 Task: Add Herban Cowboy Dusk Cologne to the cart.
Action: Mouse moved to (219, 115)
Screenshot: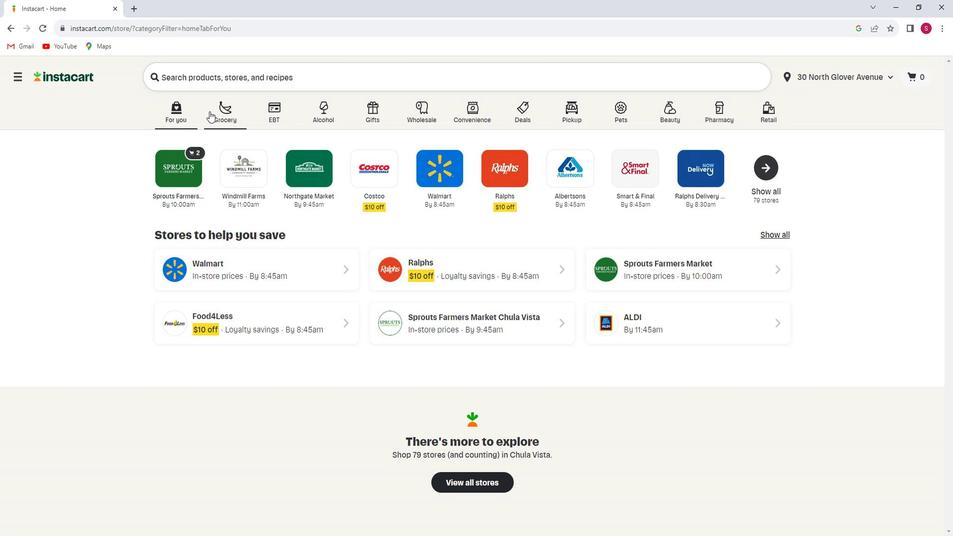 
Action: Mouse pressed left at (219, 115)
Screenshot: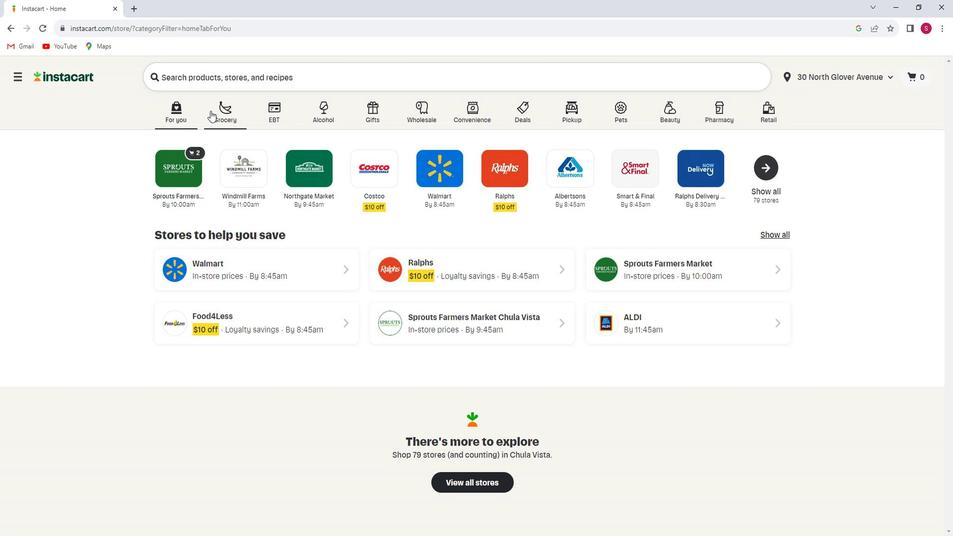 
Action: Mouse moved to (239, 285)
Screenshot: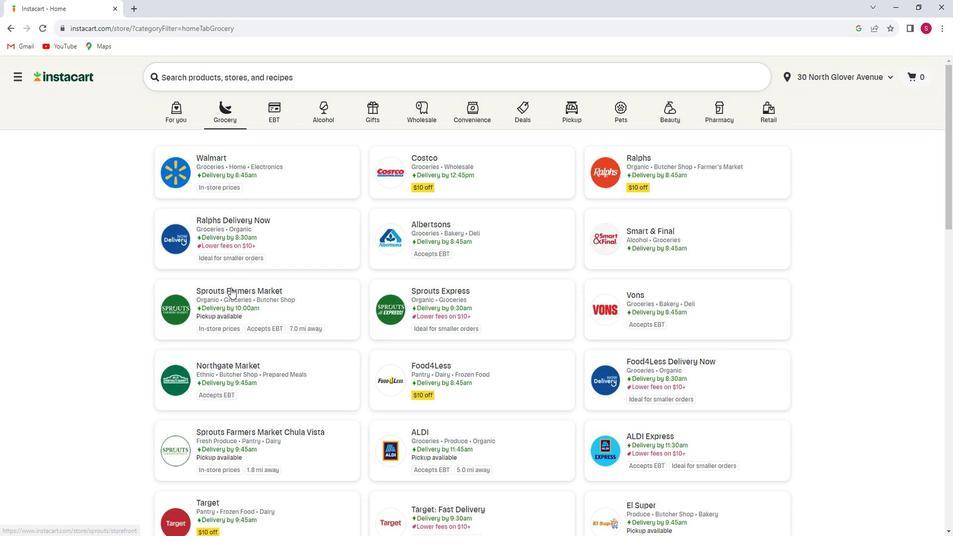 
Action: Mouse pressed left at (239, 285)
Screenshot: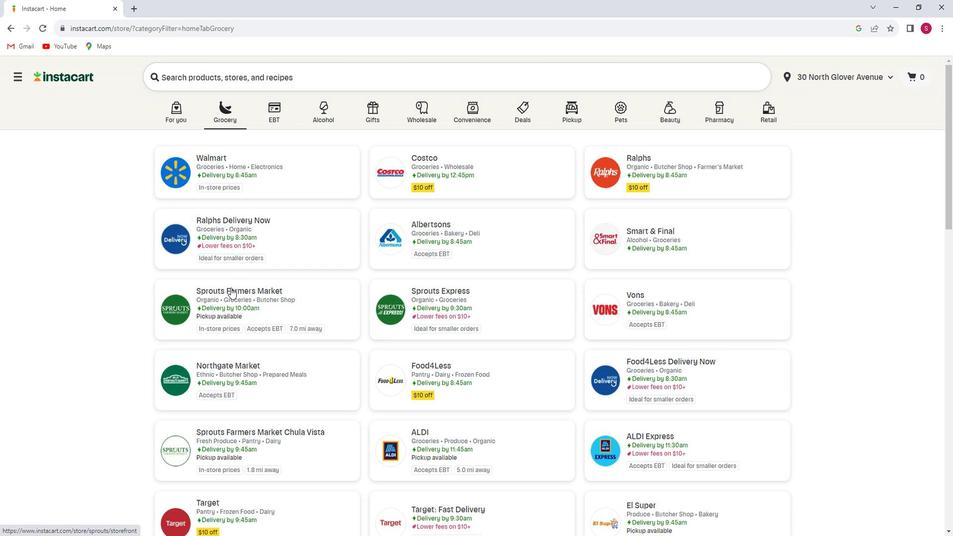 
Action: Mouse moved to (88, 318)
Screenshot: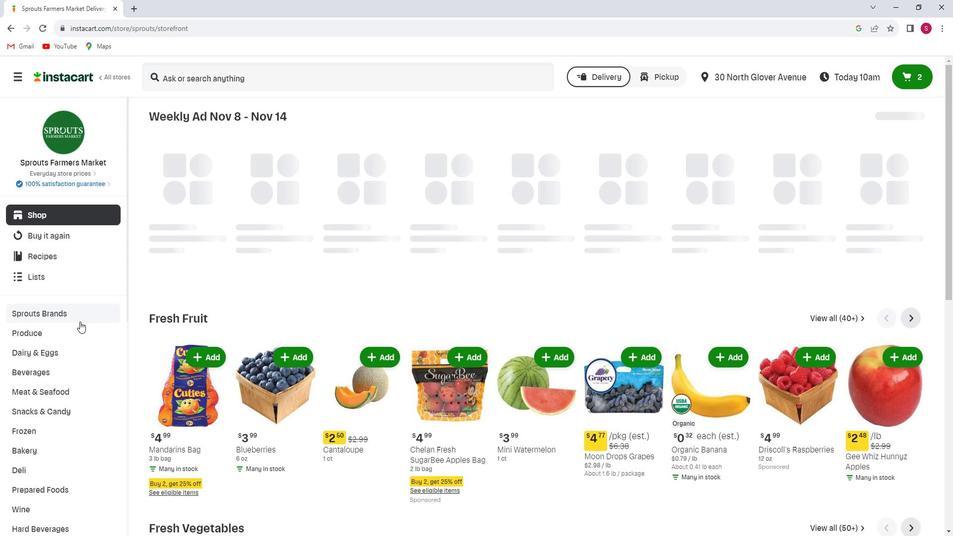 
Action: Mouse scrolled (88, 317) with delta (0, 0)
Screenshot: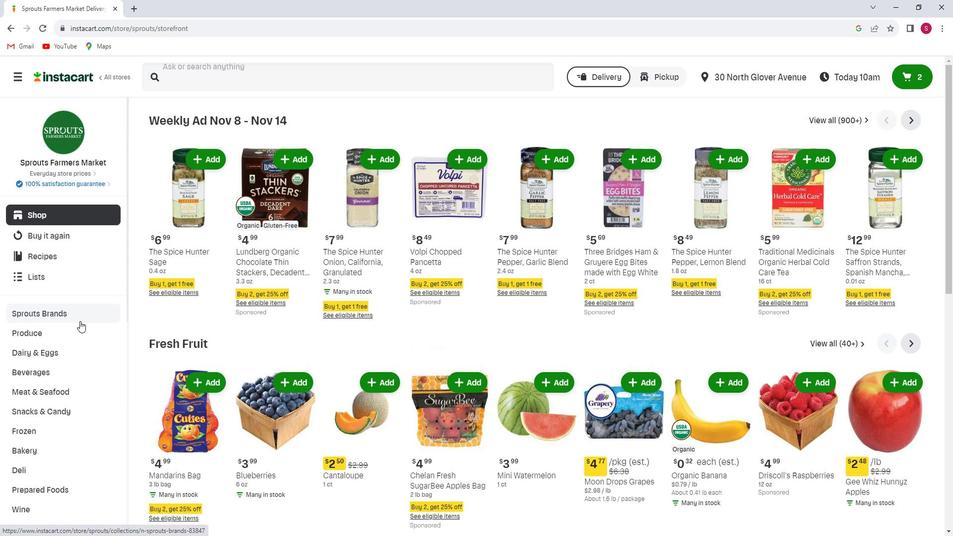 
Action: Mouse scrolled (88, 317) with delta (0, 0)
Screenshot: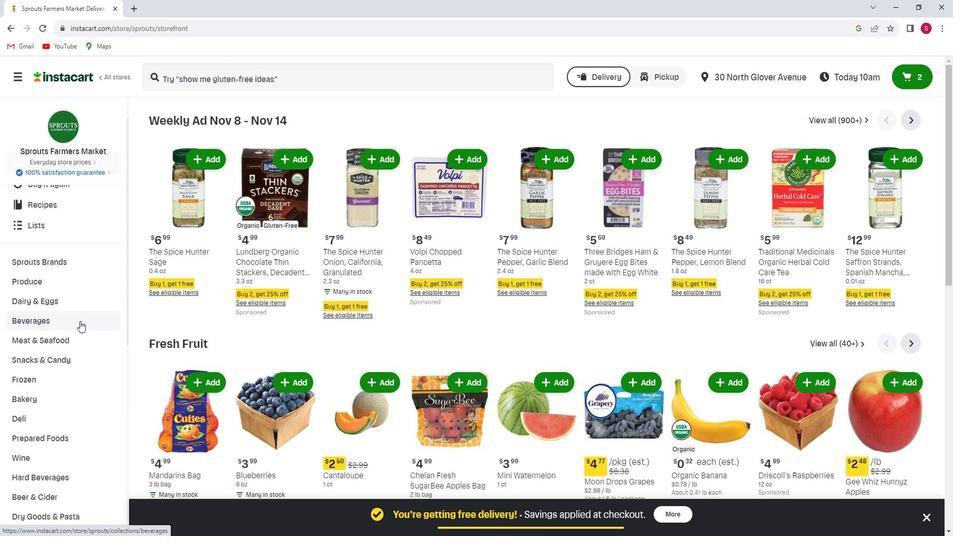 
Action: Mouse scrolled (88, 317) with delta (0, 0)
Screenshot: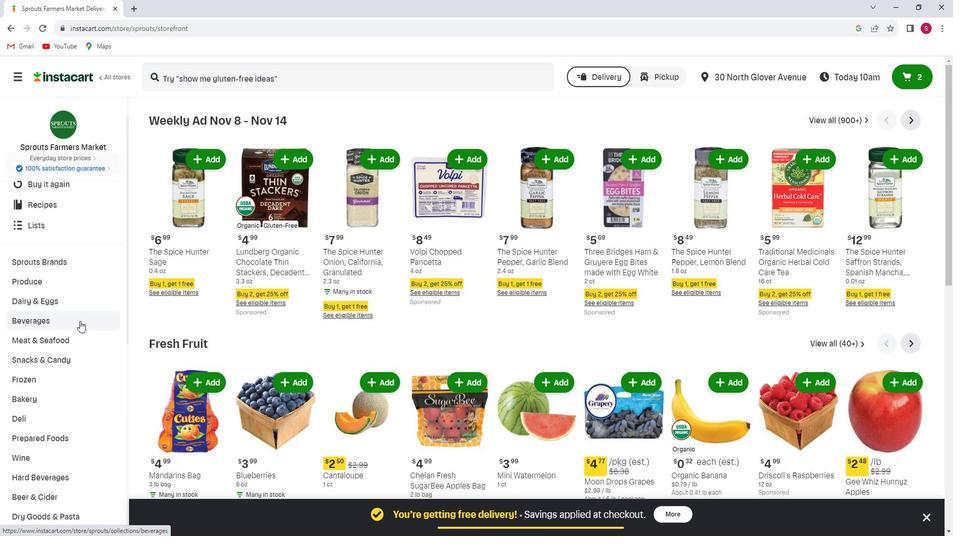 
Action: Mouse scrolled (88, 317) with delta (0, 0)
Screenshot: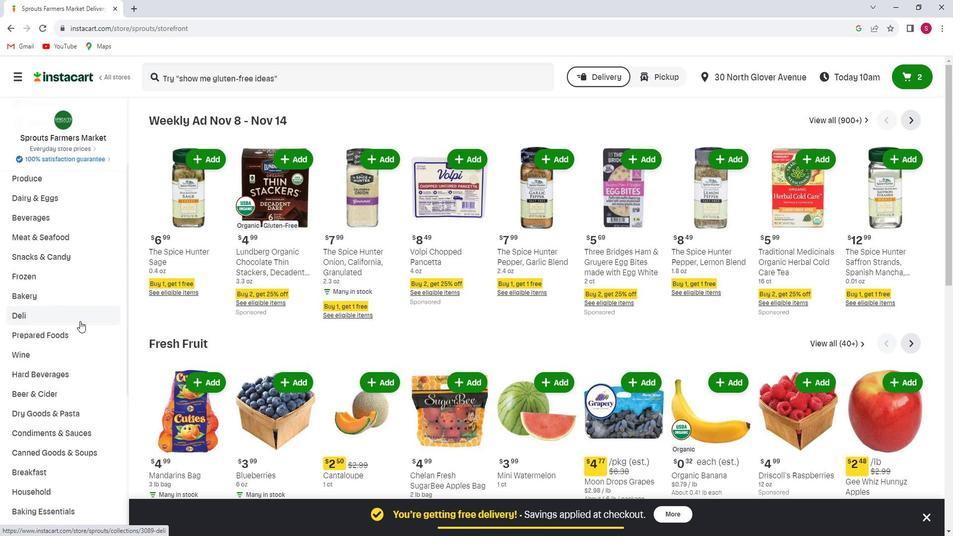 
Action: Mouse scrolled (88, 317) with delta (0, 0)
Screenshot: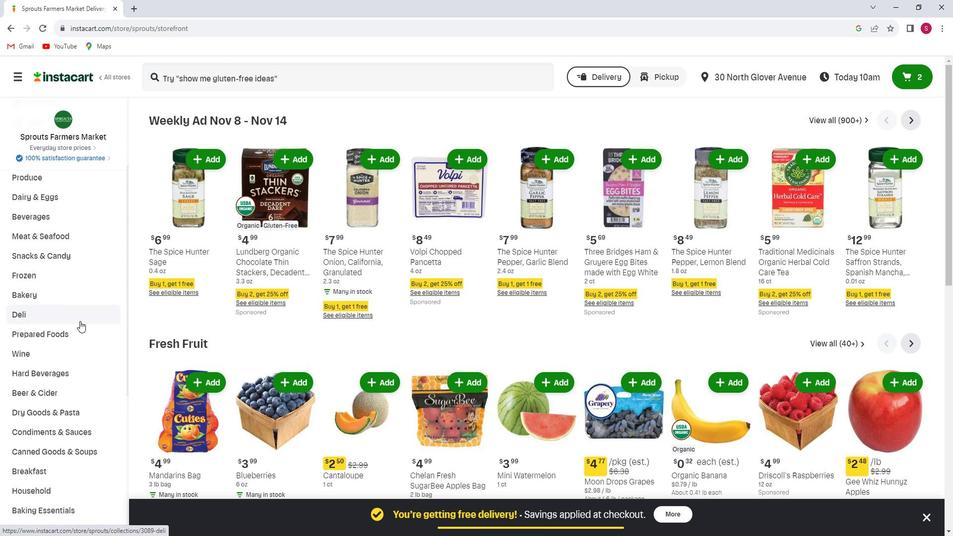
Action: Mouse scrolled (88, 318) with delta (0, 0)
Screenshot: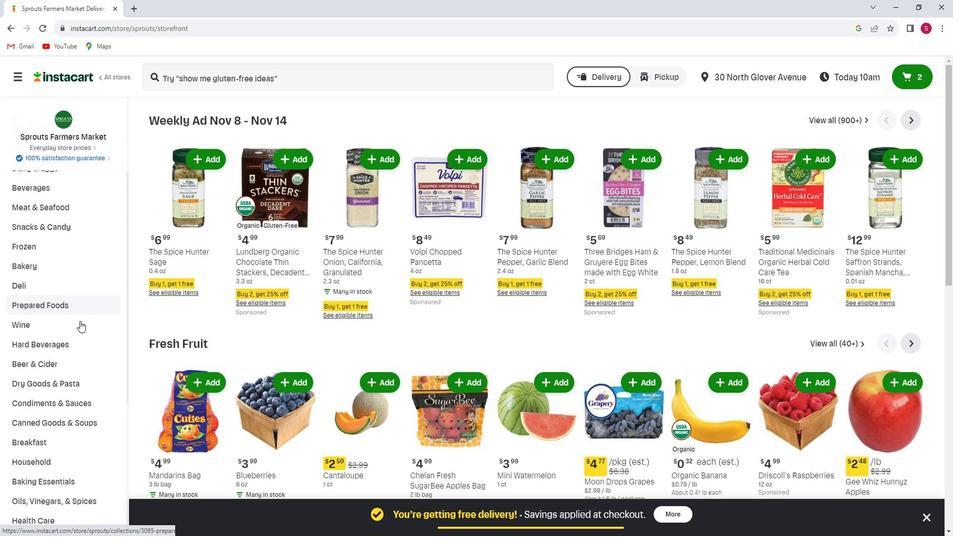 
Action: Mouse scrolled (88, 317) with delta (0, 0)
Screenshot: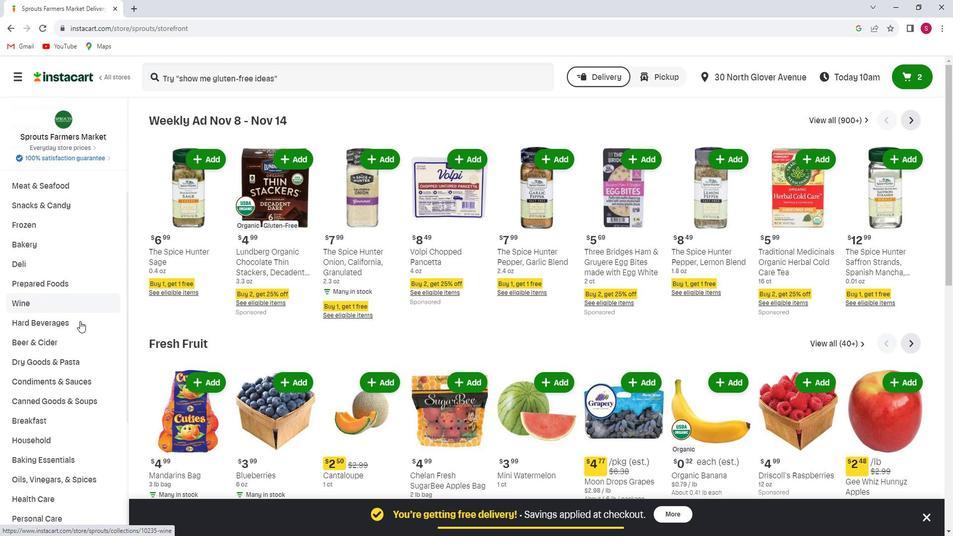 
Action: Mouse scrolled (88, 317) with delta (0, 0)
Screenshot: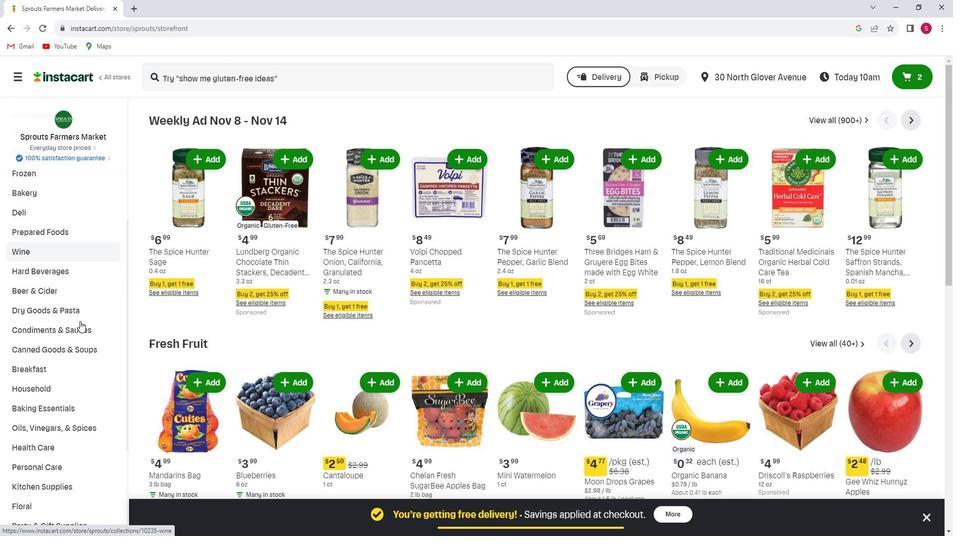 
Action: Mouse moved to (75, 330)
Screenshot: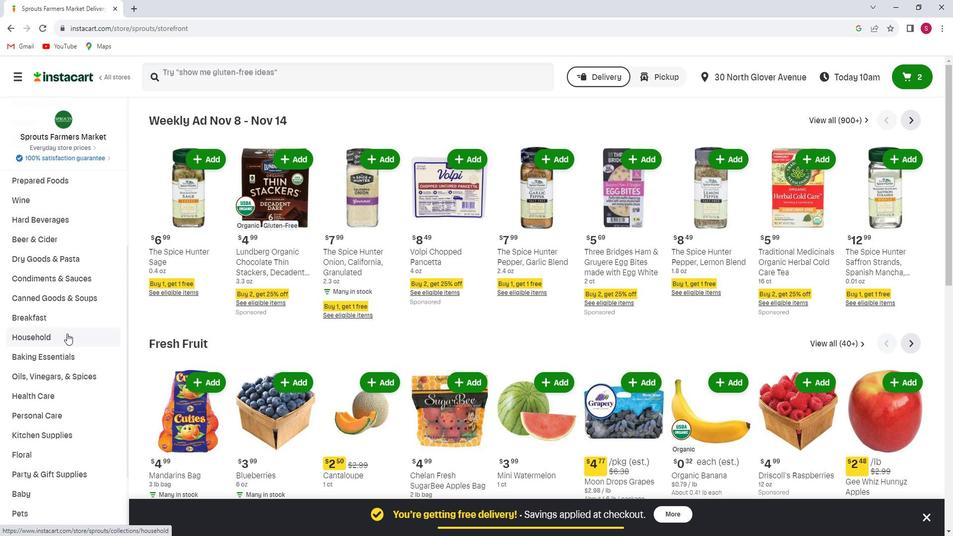 
Action: Mouse scrolled (75, 329) with delta (0, 0)
Screenshot: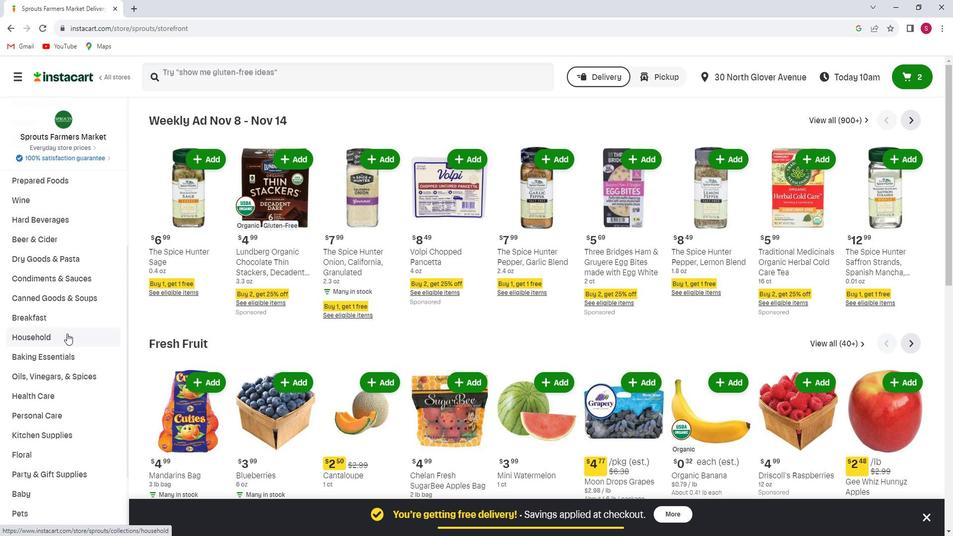 
Action: Mouse moved to (59, 358)
Screenshot: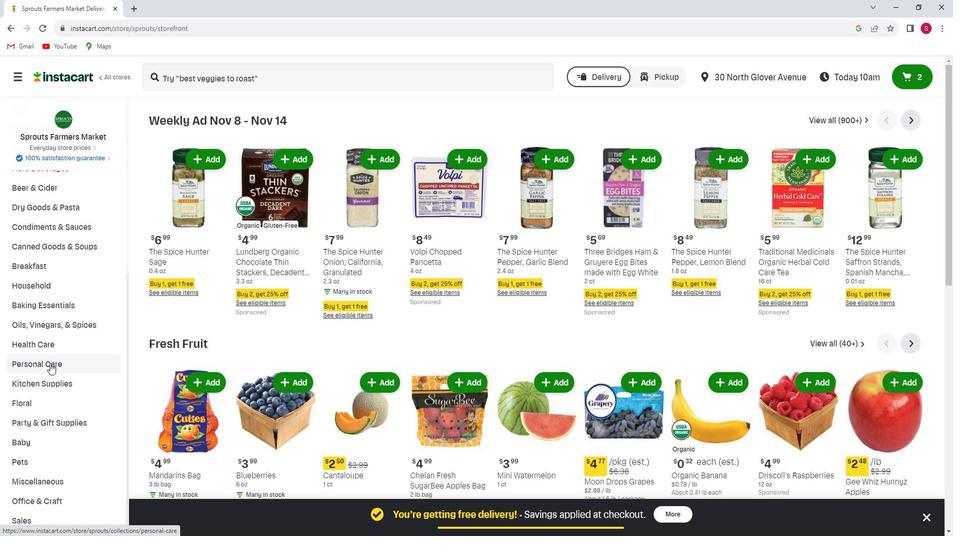 
Action: Mouse pressed left at (59, 358)
Screenshot: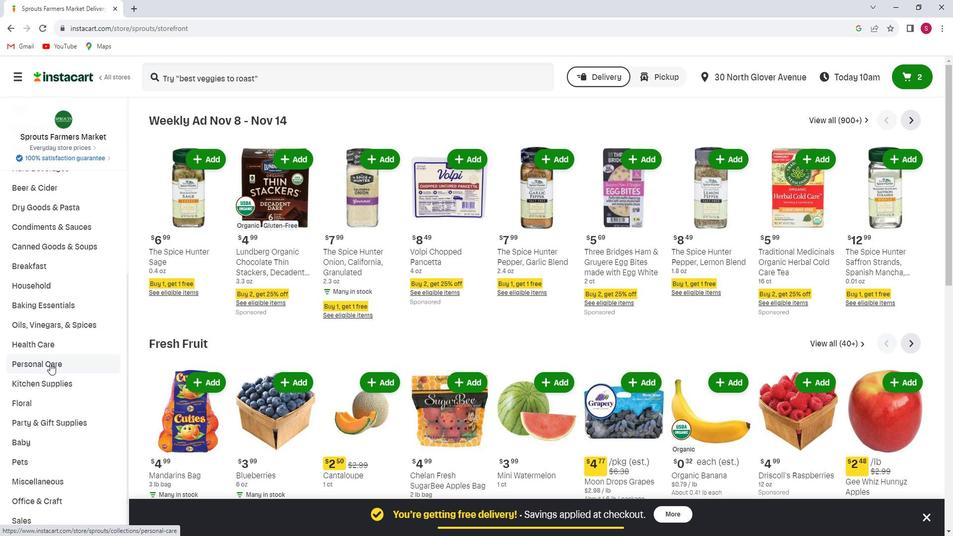 
Action: Mouse moved to (867, 149)
Screenshot: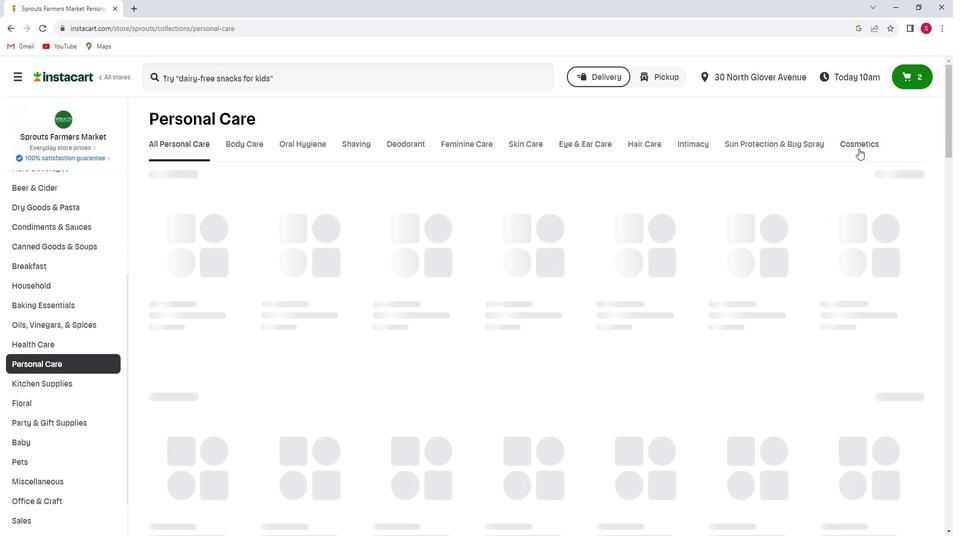 
Action: Mouse pressed left at (867, 149)
Screenshot: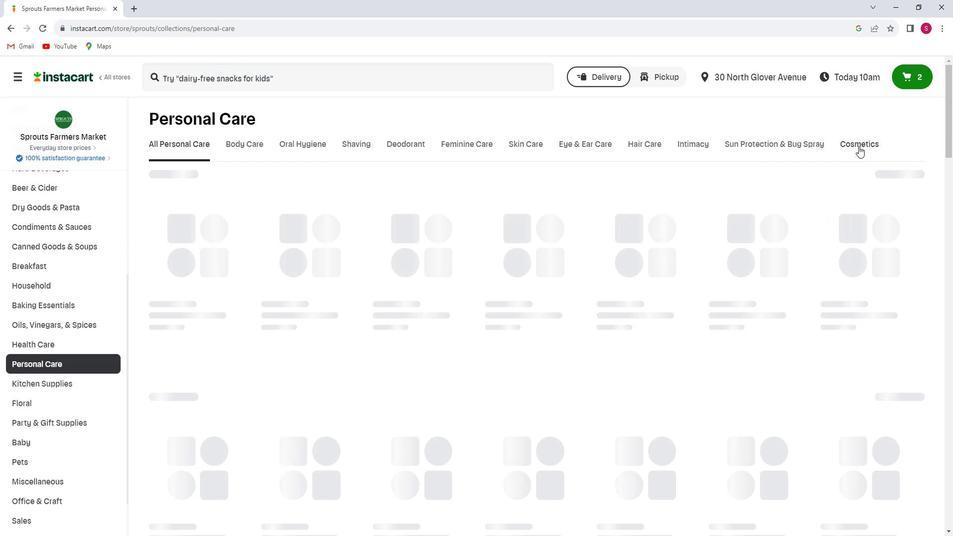 
Action: Mouse moved to (384, 193)
Screenshot: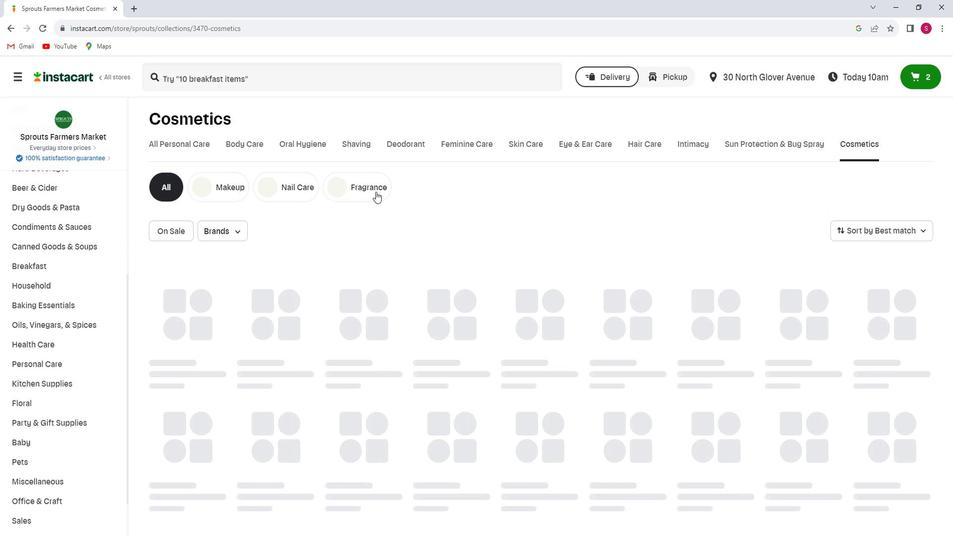 
Action: Mouse pressed left at (384, 193)
Screenshot: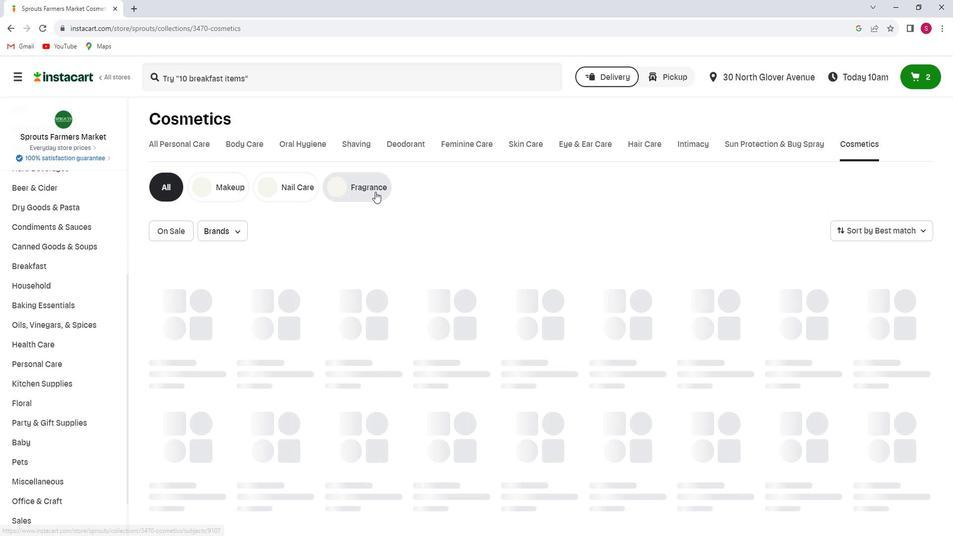 
Action: Mouse moved to (318, 80)
Screenshot: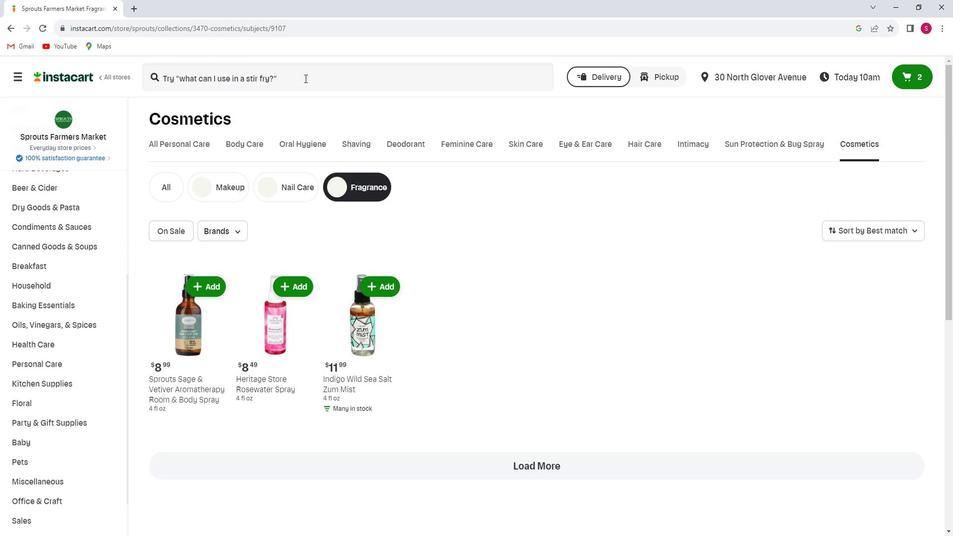
Action: Mouse pressed left at (318, 80)
Screenshot: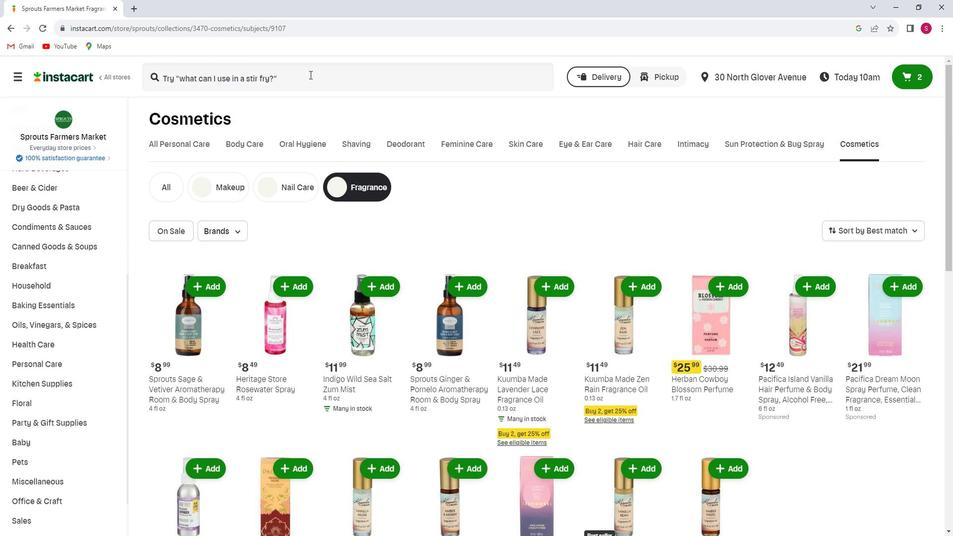 
Action: Key pressed <Key.shift>Herban<Key.space><Key.shift>Cowboy<Key.space><Key.shift>Dusk<Key.space><Key.shift>Cologne<Key.enter>
Screenshot: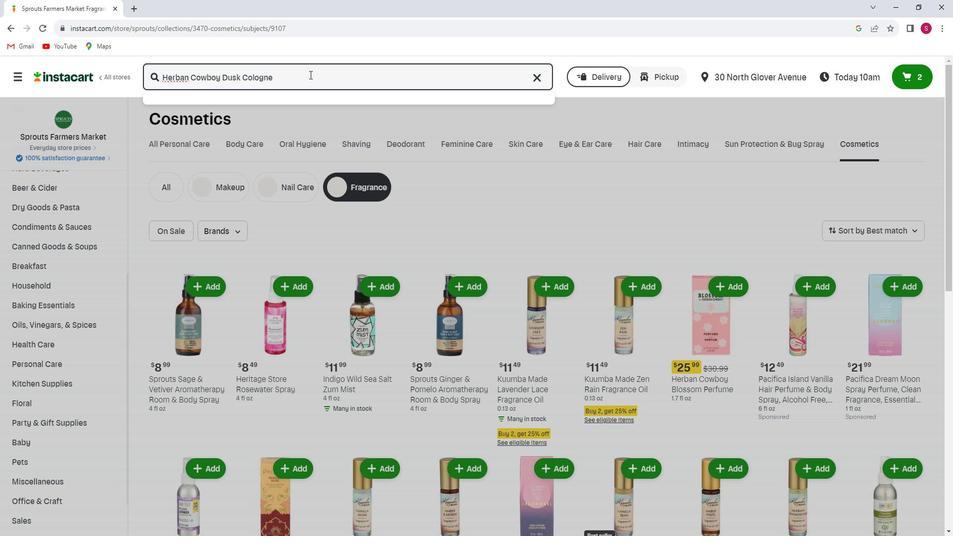 
Action: Mouse moved to (292, 164)
Screenshot: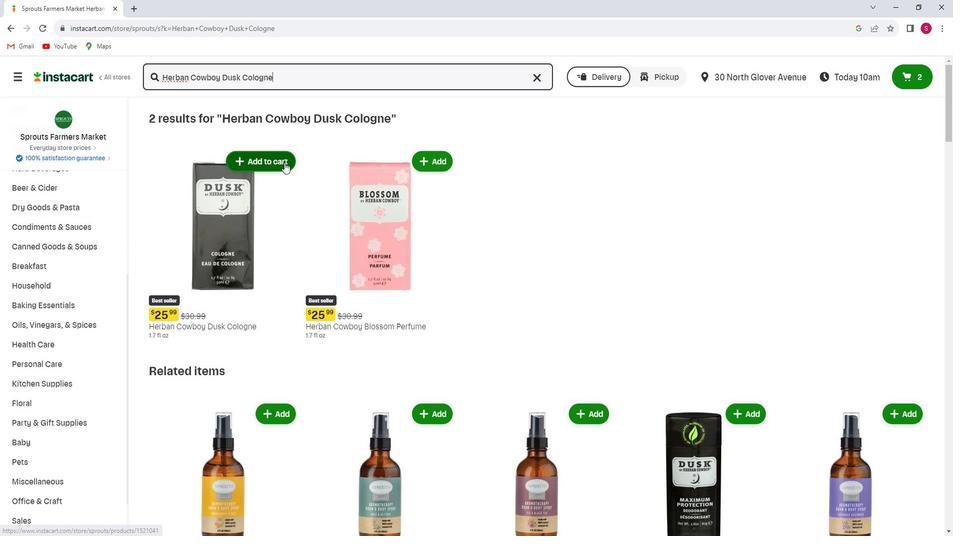 
Action: Mouse pressed left at (292, 164)
Screenshot: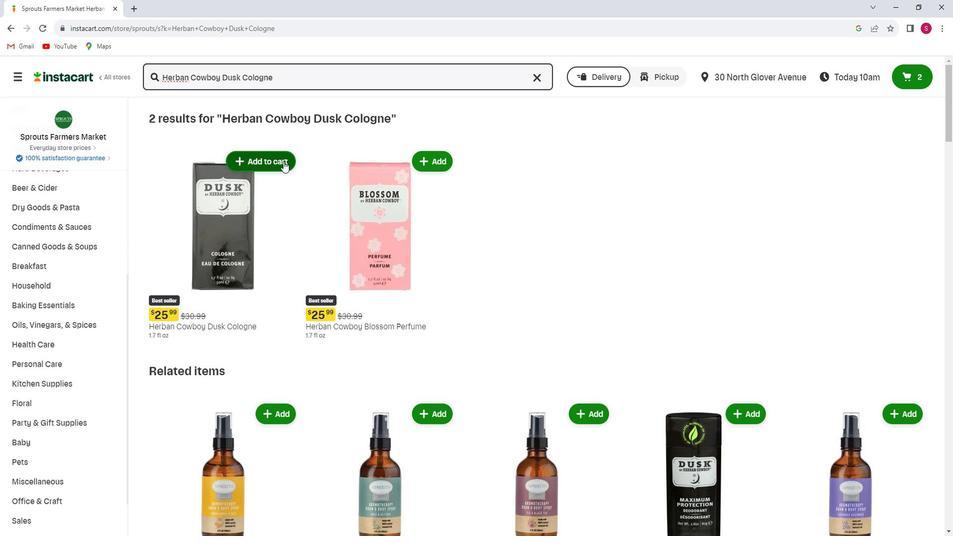 
Action: Mouse moved to (295, 205)
Screenshot: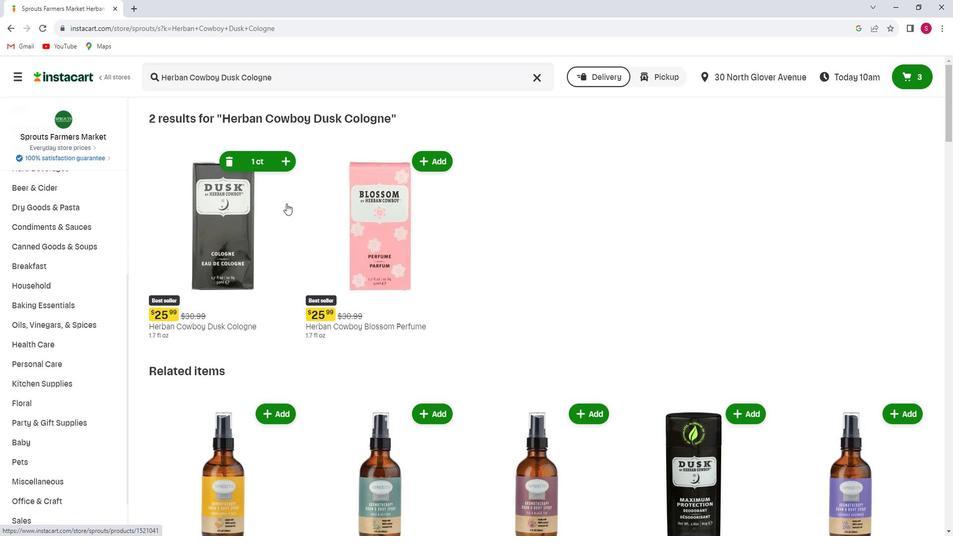 
